 Task: Go to the posts of company United Health Group
Action: Mouse moved to (703, 86)
Screenshot: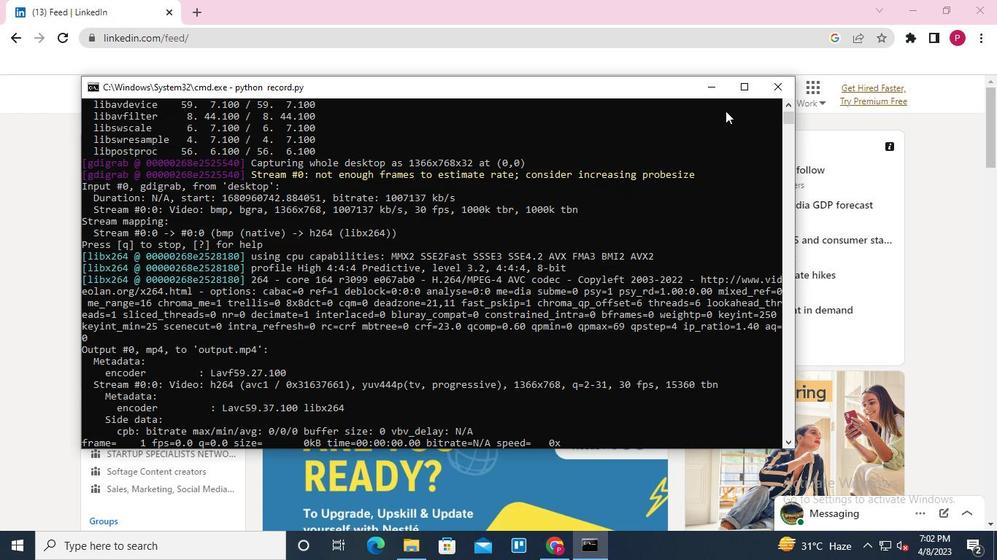 
Action: Mouse pressed left at (703, 86)
Screenshot: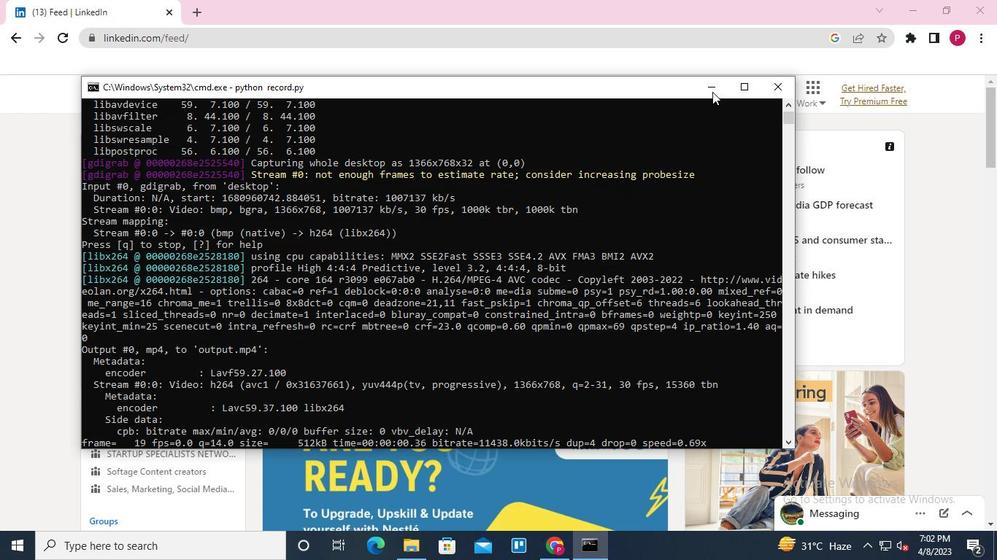 
Action: Mouse moved to (174, 97)
Screenshot: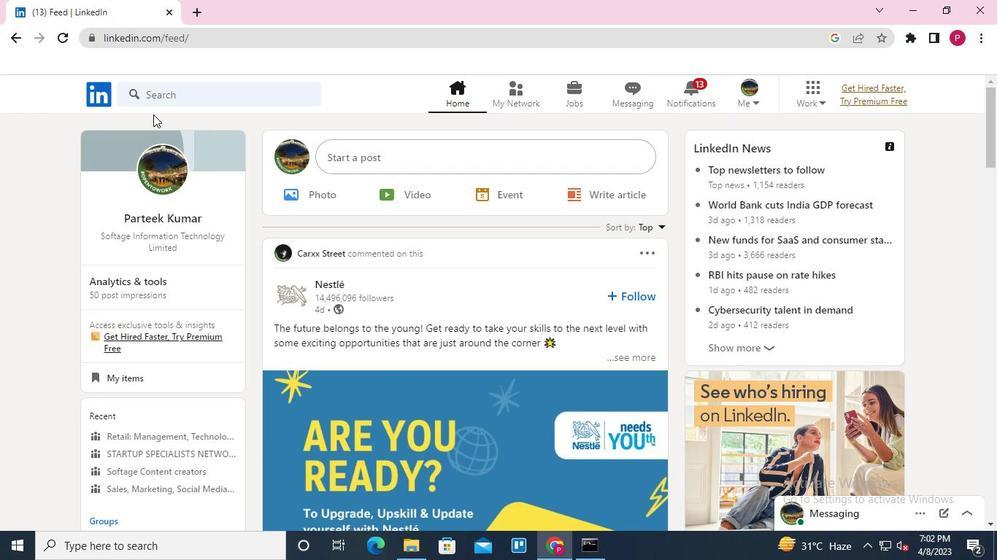 
Action: Mouse pressed left at (174, 97)
Screenshot: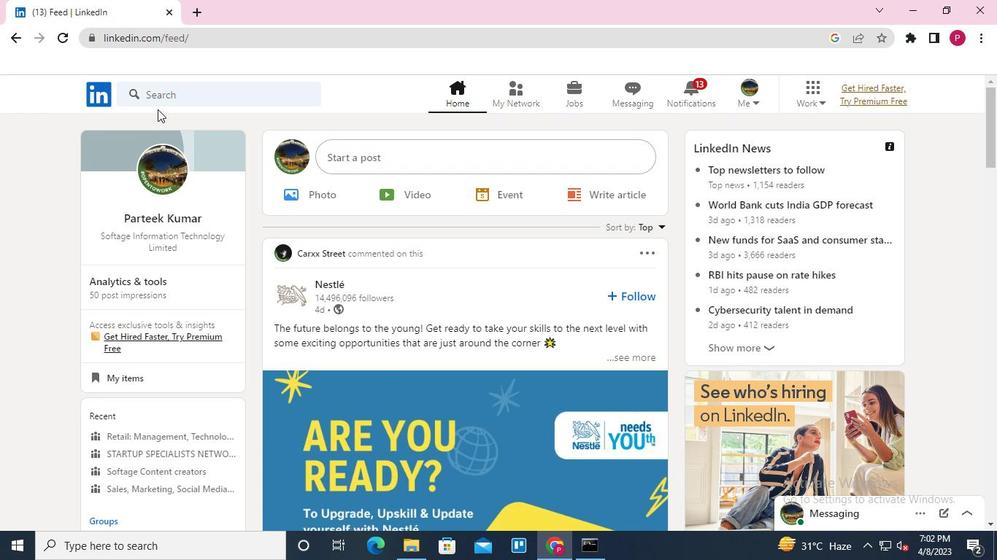 
Action: Mouse moved to (142, 163)
Screenshot: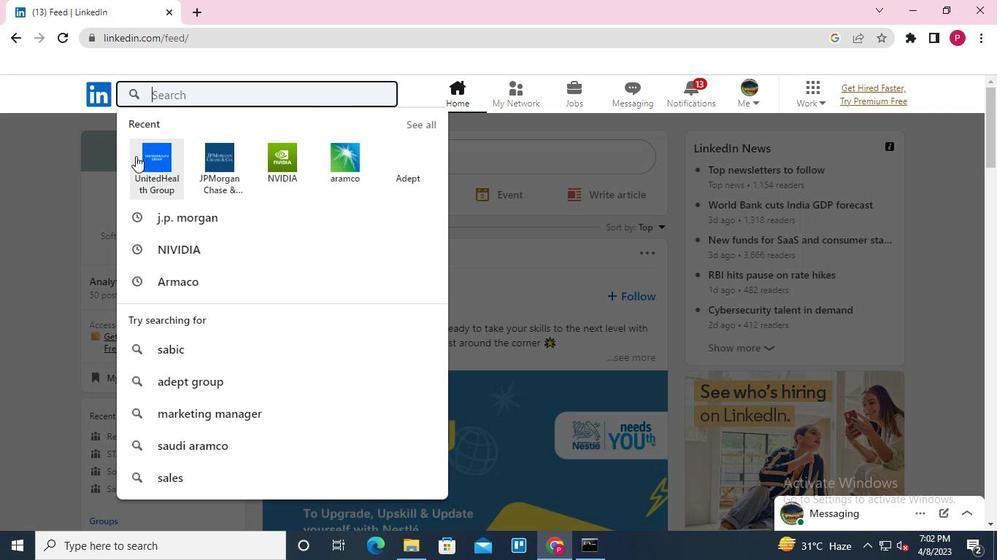 
Action: Mouse pressed left at (142, 163)
Screenshot: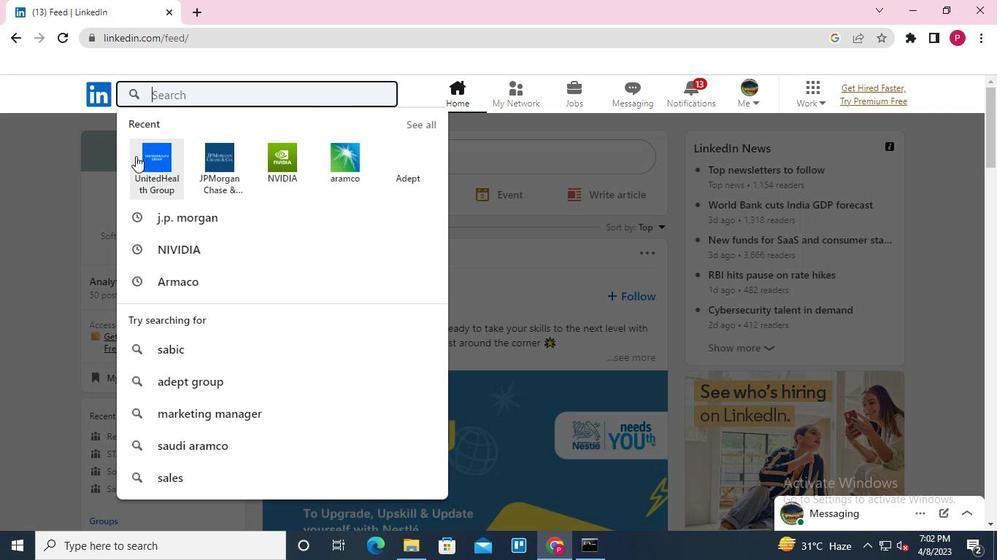
Action: Mouse moved to (245, 168)
Screenshot: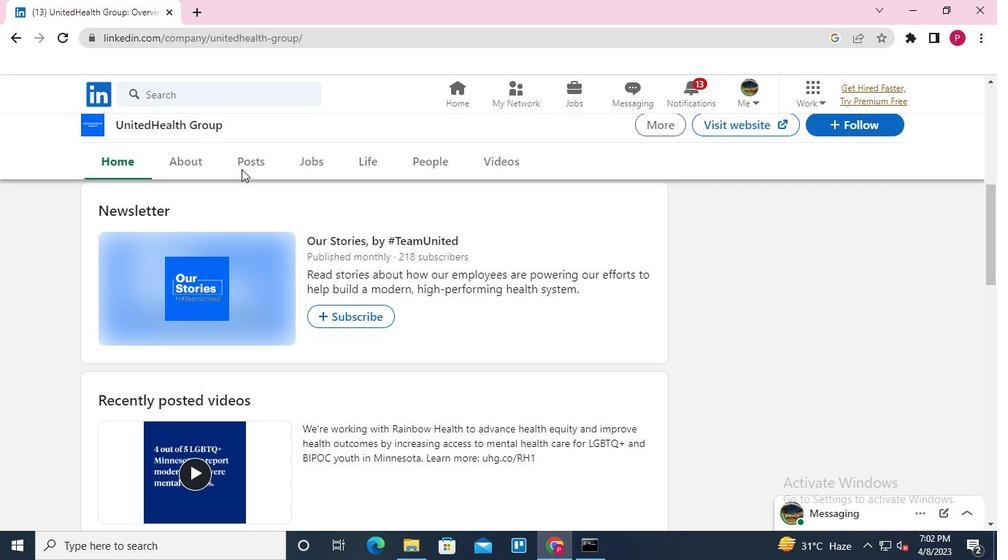 
Action: Mouse pressed left at (245, 168)
Screenshot: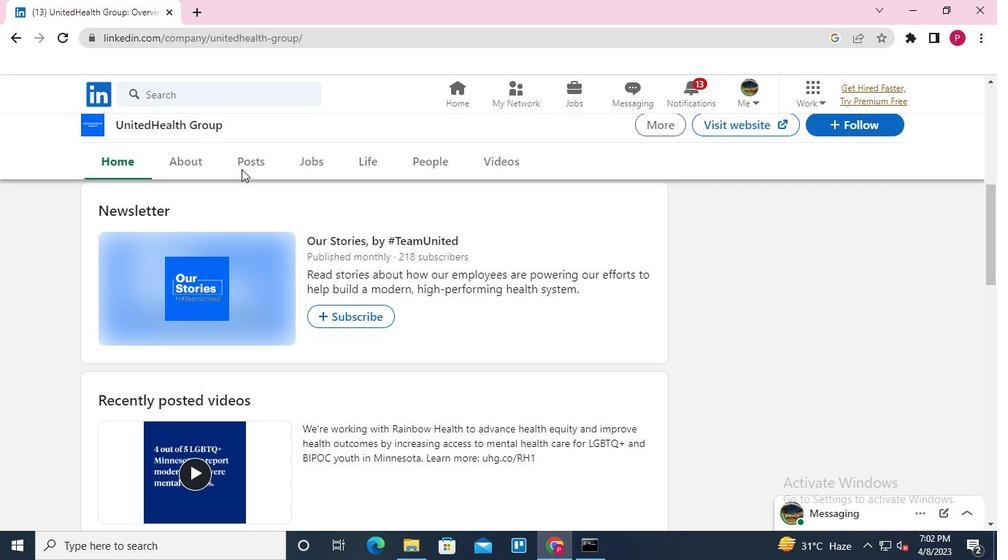 
Action: Mouse moved to (252, 162)
Screenshot: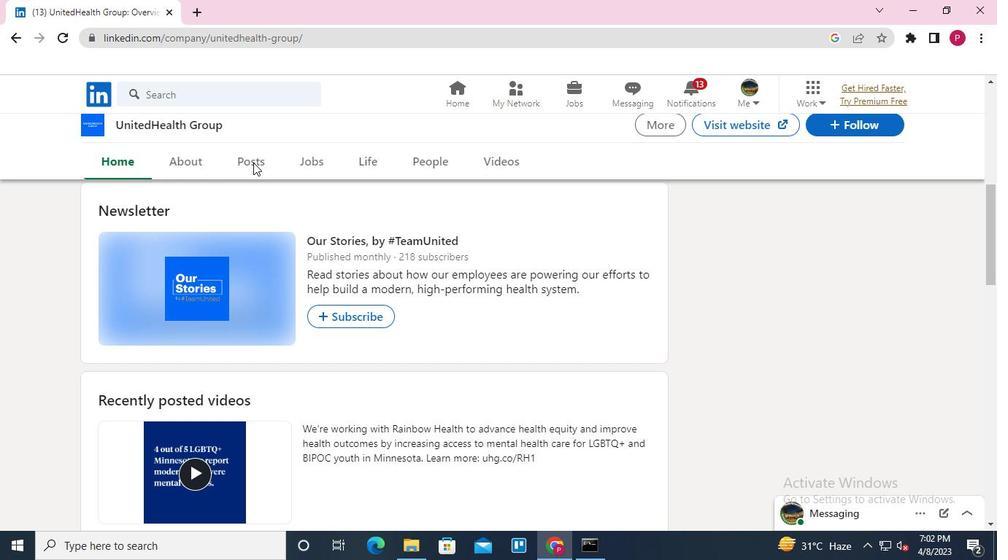 
Action: Mouse pressed left at (252, 162)
Screenshot: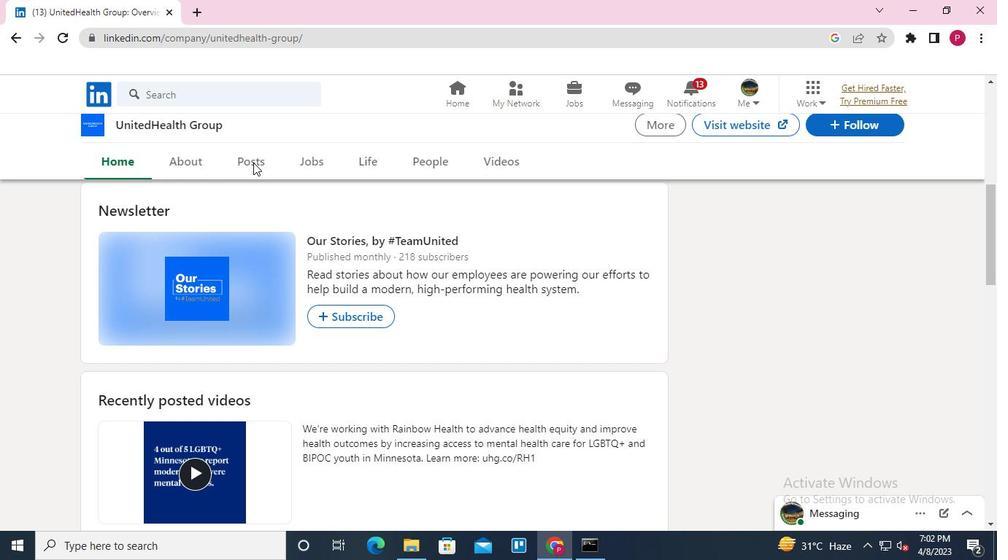 
Action: Mouse moved to (429, 340)
Screenshot: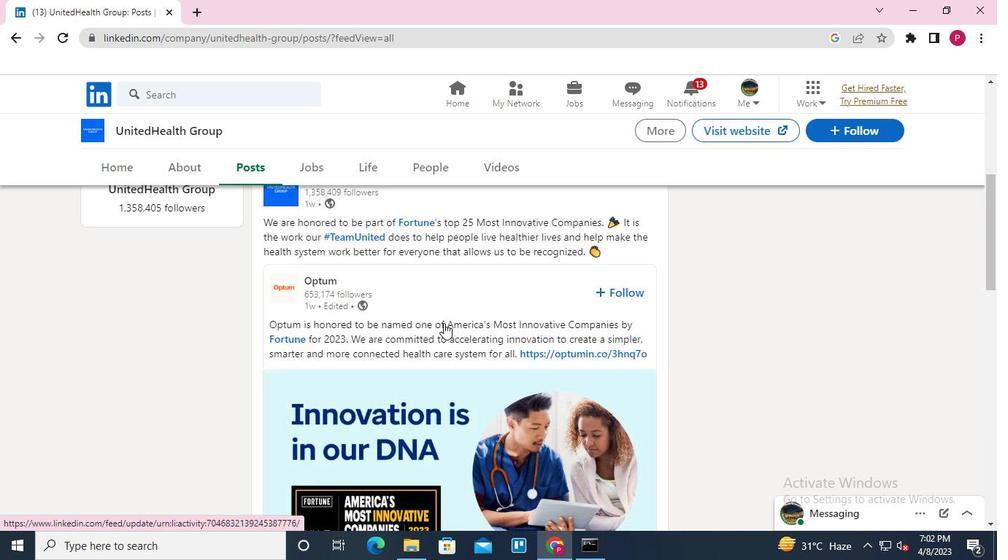 
Action: Keyboard Key.alt_l
Screenshot: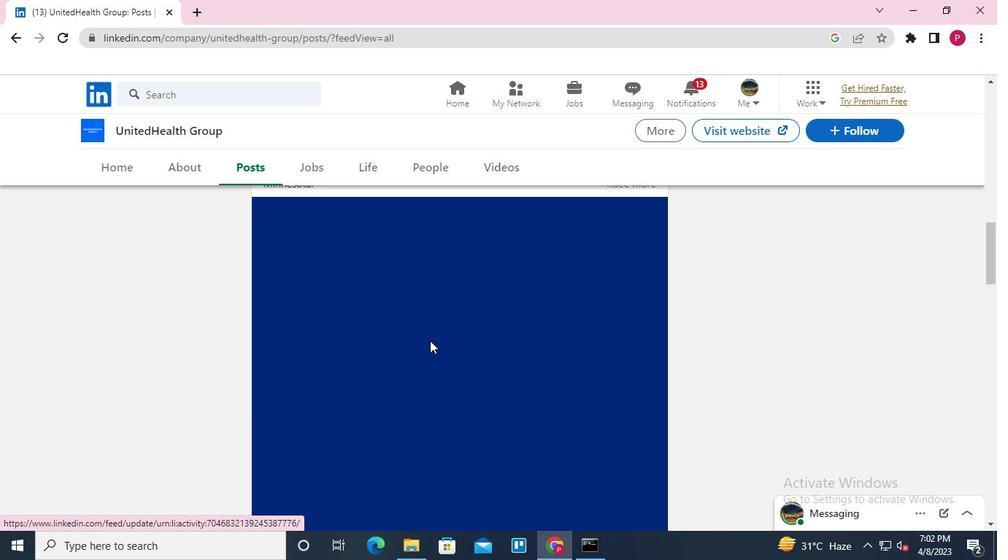
Action: Keyboard Key.tab
Screenshot: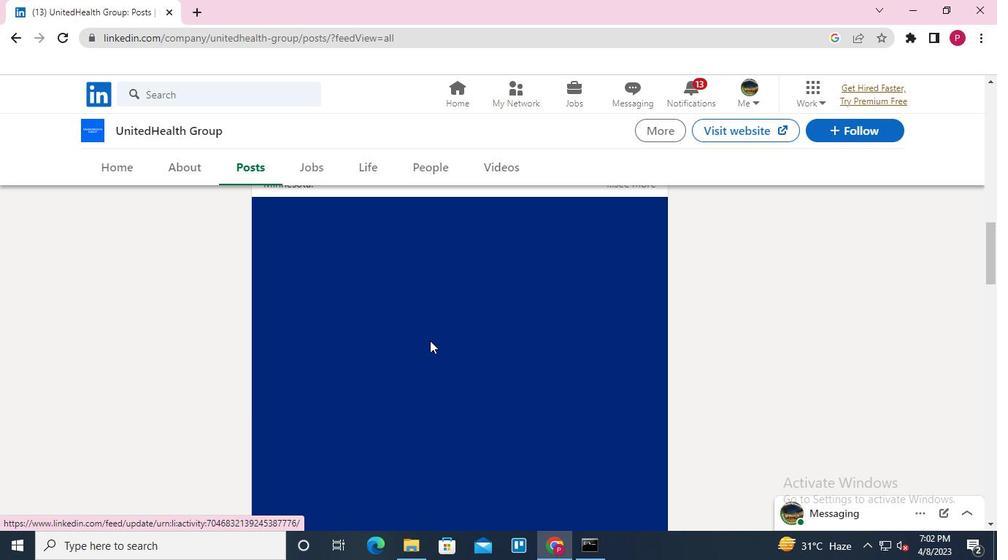 
Action: Mouse moved to (784, 89)
Screenshot: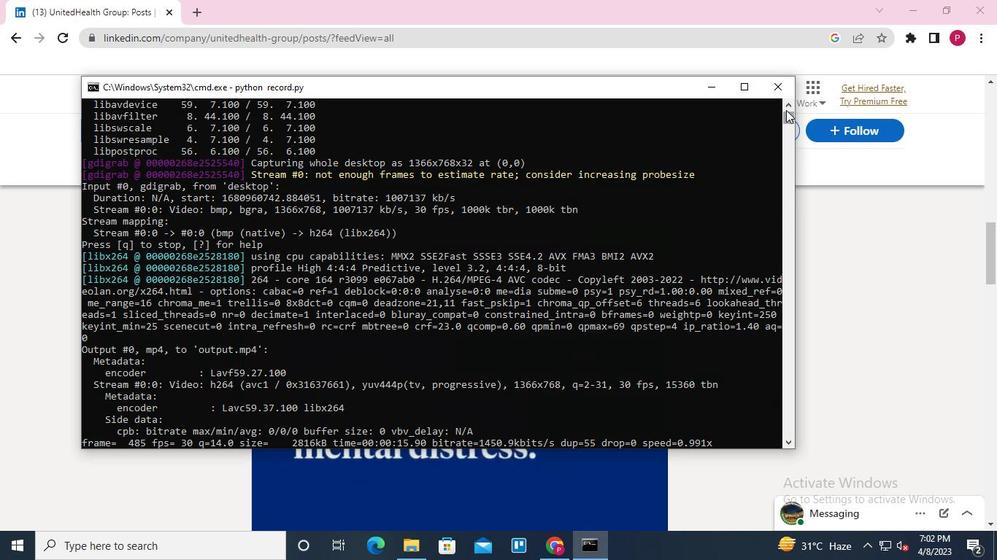 
Action: Mouse pressed left at (784, 89)
Screenshot: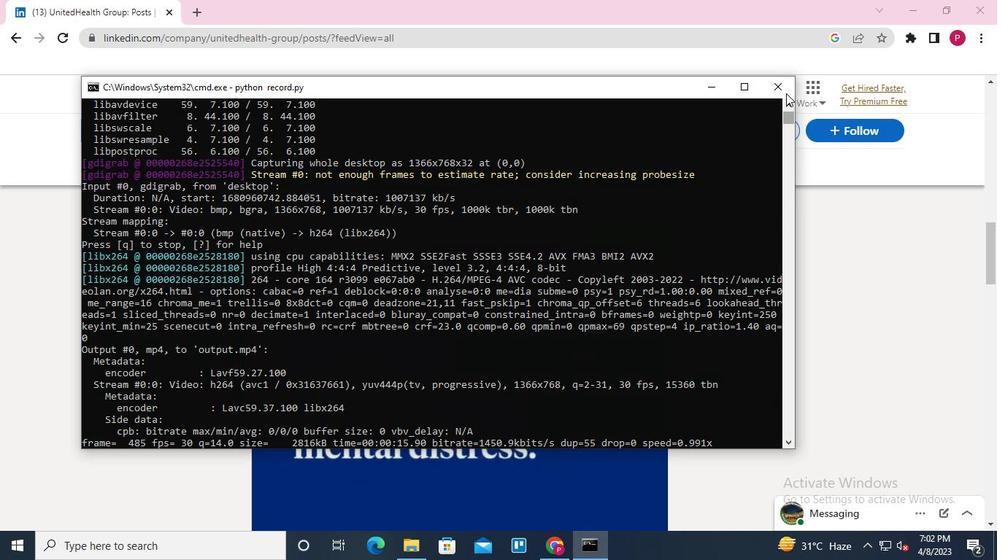 
Action: Mouse moved to (783, 89)
Screenshot: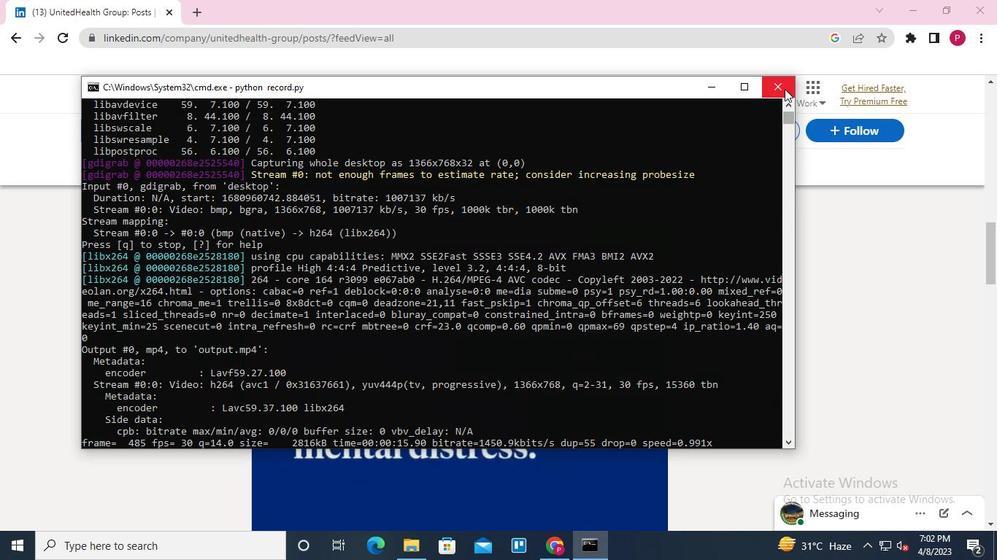 
